 Task: Create New Customer with Customer Name: Pasquallys Pizza & Wings, Billing Address Line1: 1129 Sharon Lane, Billing Address Line2:  South Bend, Billing Address Line3:  Indiana 46625
Action: Mouse moved to (175, 25)
Screenshot: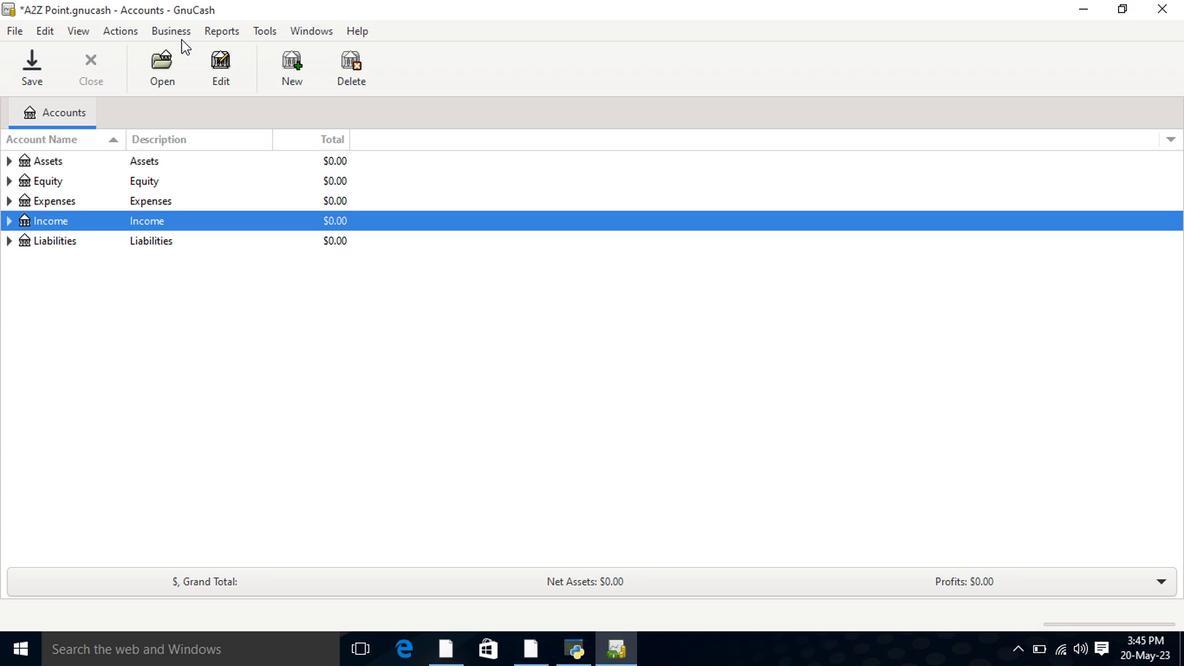 
Action: Mouse pressed left at (175, 25)
Screenshot: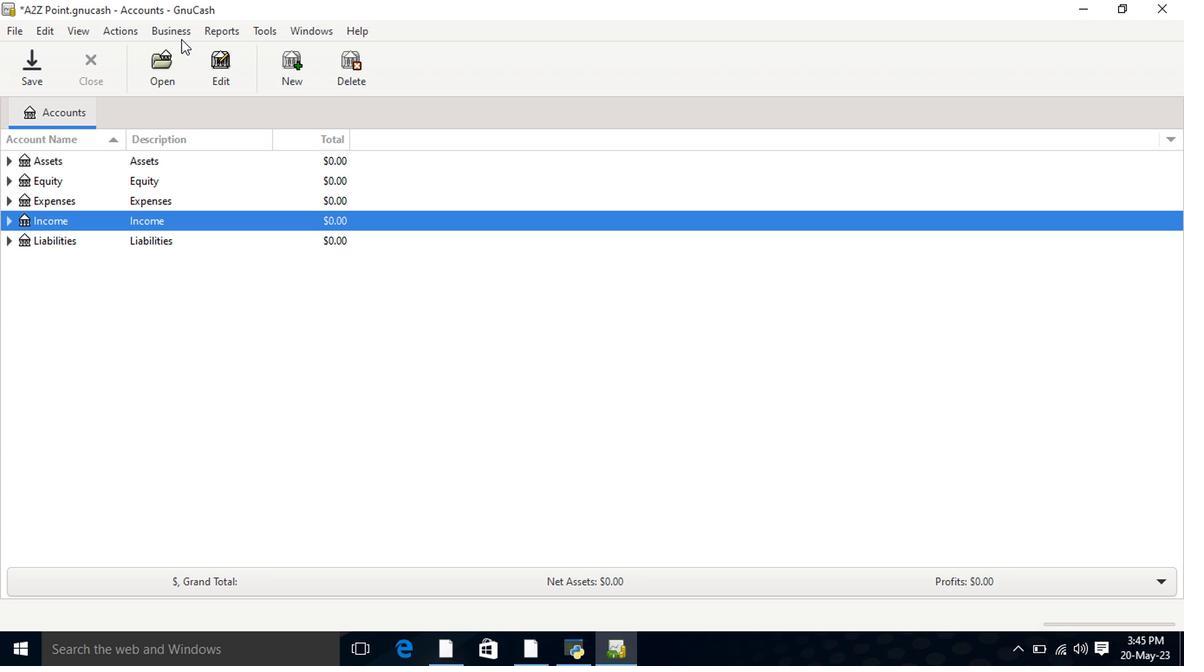 
Action: Mouse moved to (193, 54)
Screenshot: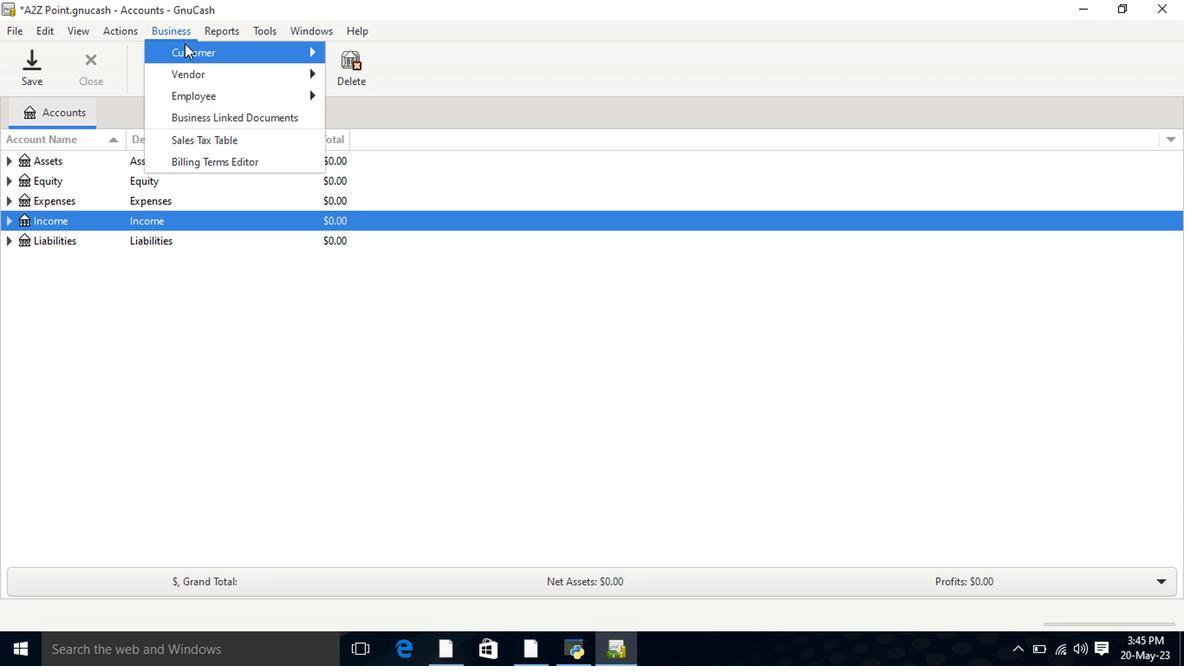 
Action: Mouse pressed left at (193, 54)
Screenshot: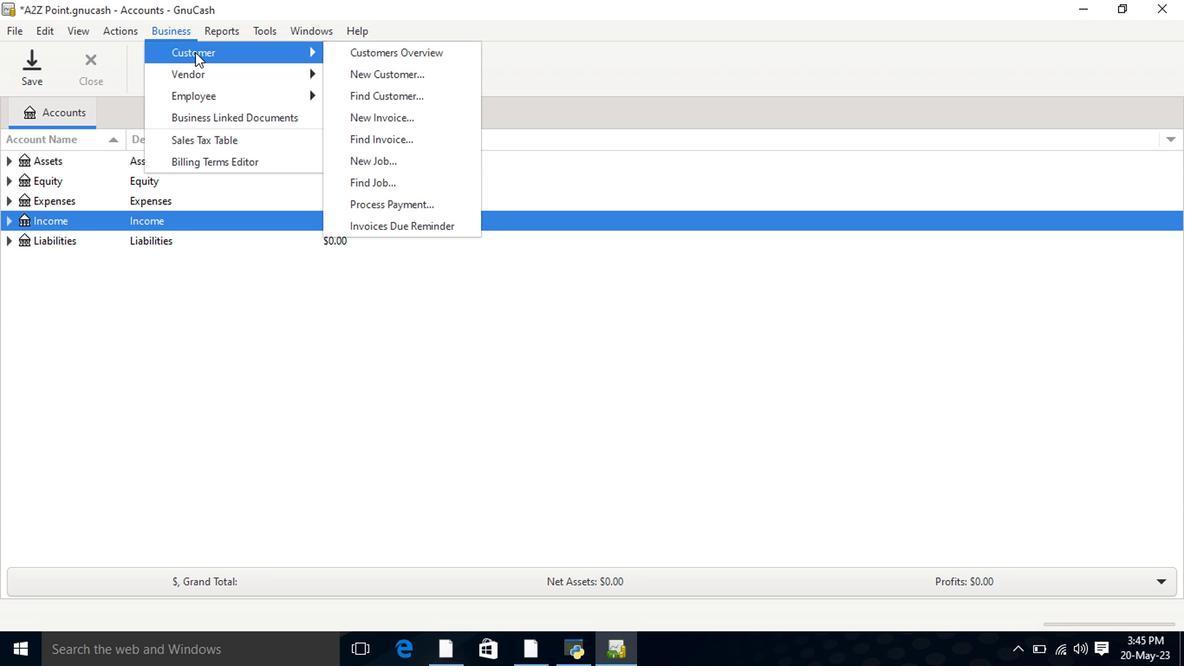 
Action: Mouse moved to (362, 77)
Screenshot: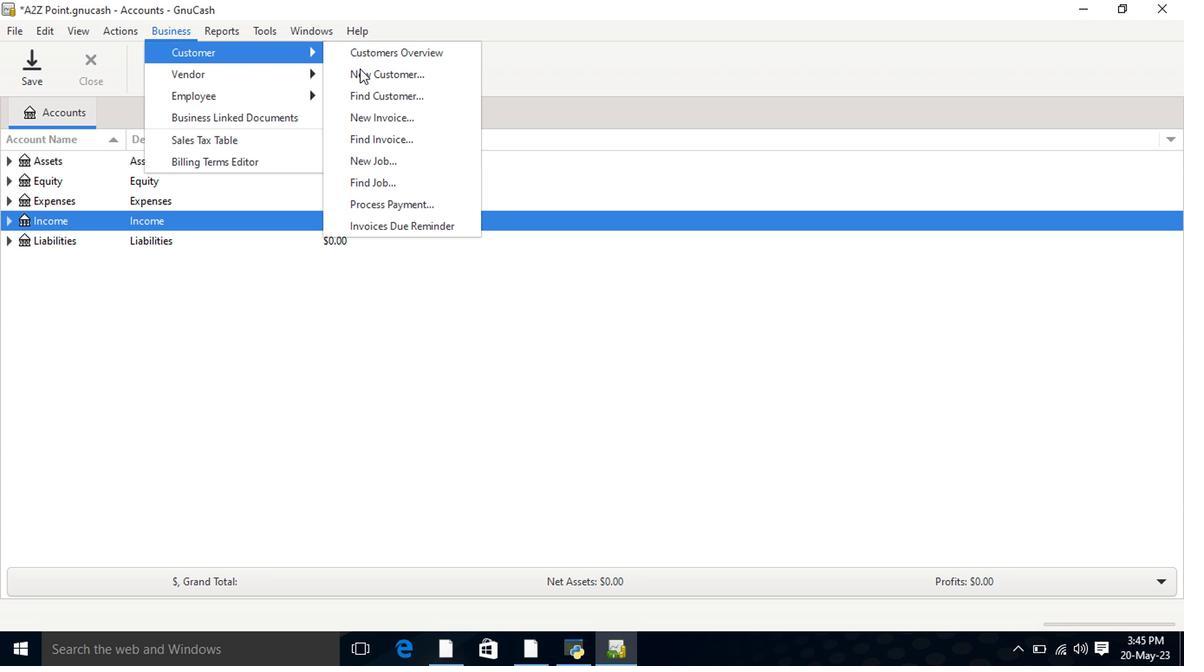 
Action: Mouse pressed left at (362, 77)
Screenshot: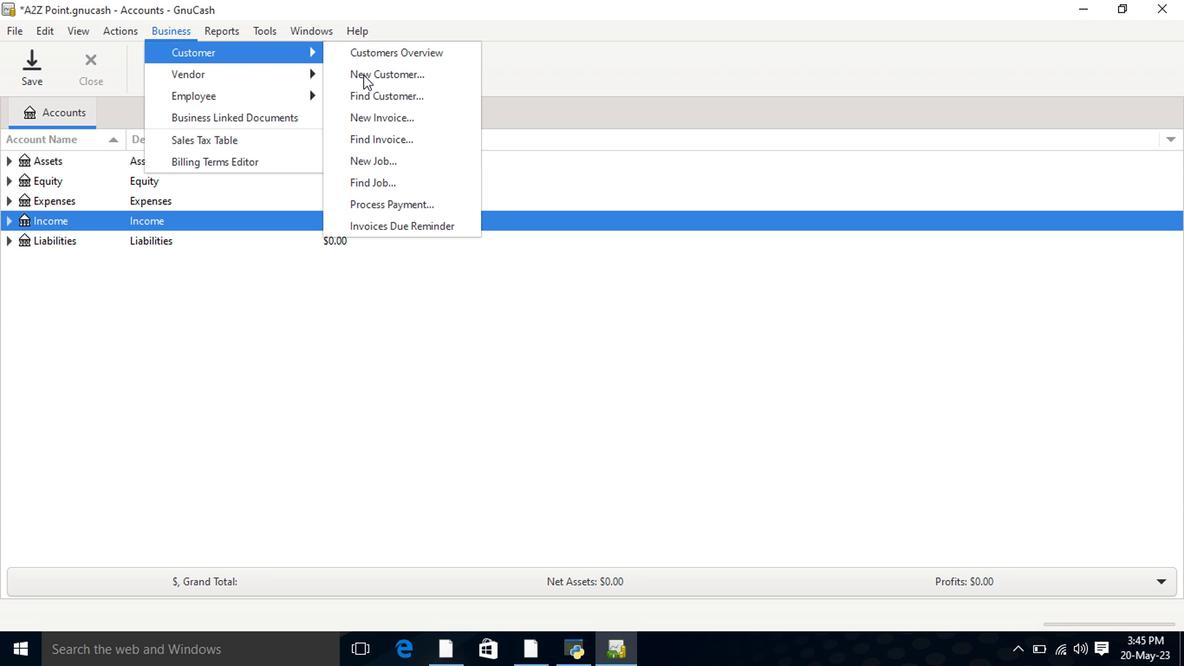 
Action: Mouse moved to (654, 193)
Screenshot: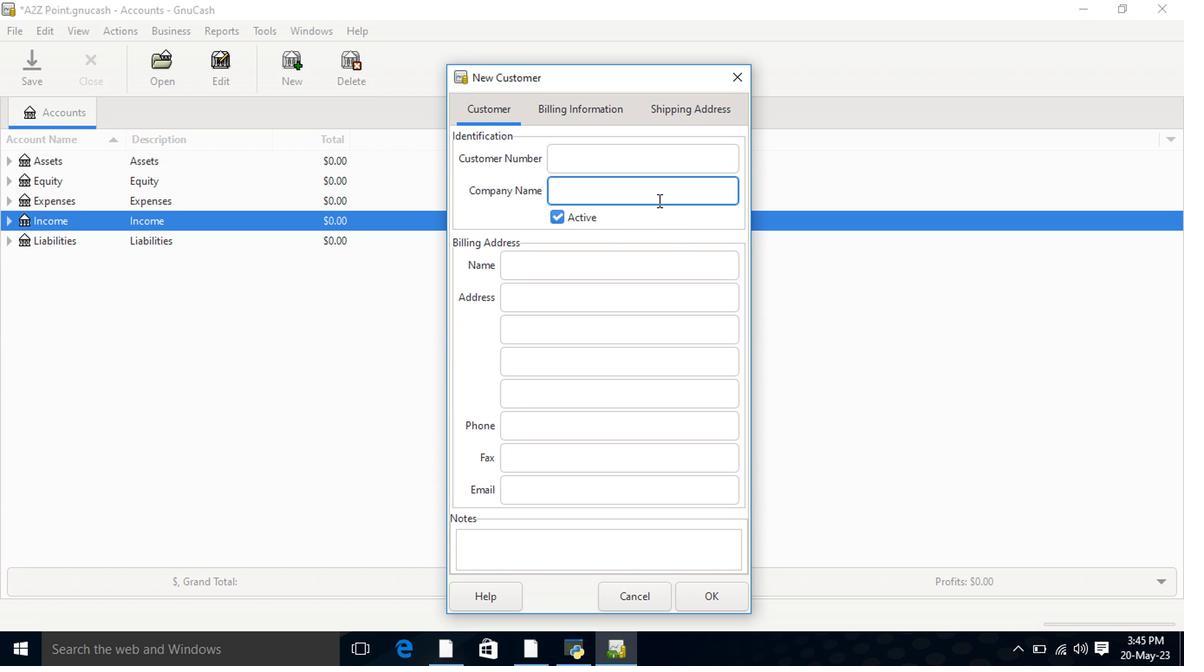 
Action: Key pressed <Key.shift>Puallys<Key.space><Key.shift>Pizza<Key.space><Key.shift>&<Key.space><Key.shift>Wings
Screenshot: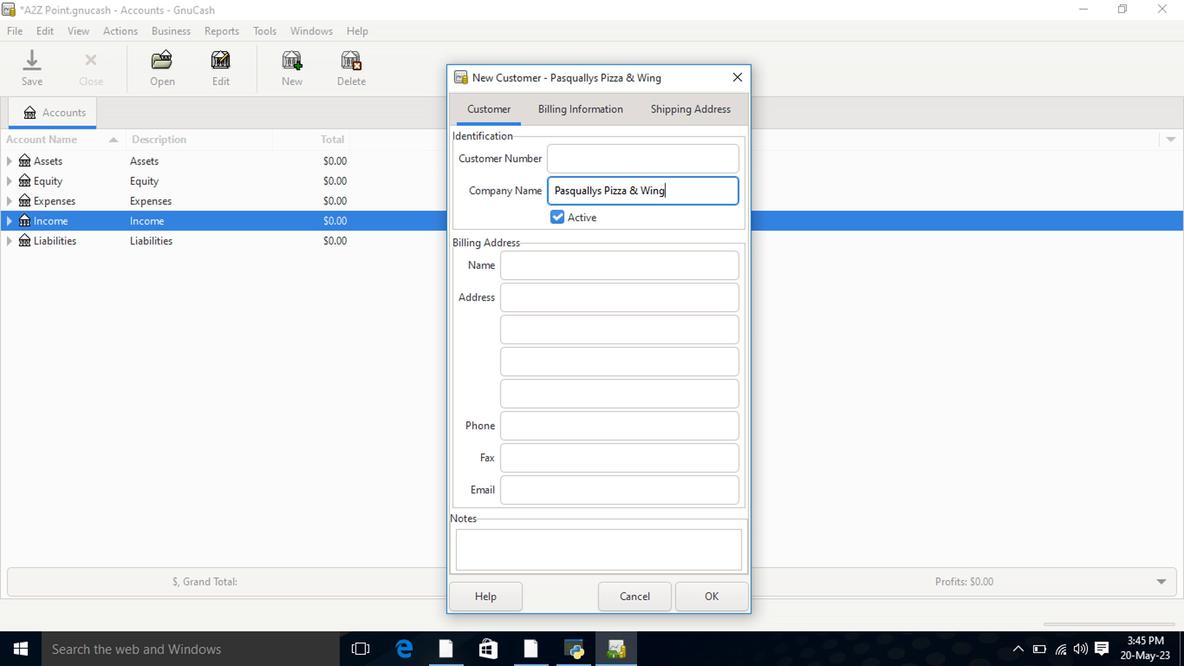 
Action: Mouse moved to (643, 247)
Screenshot: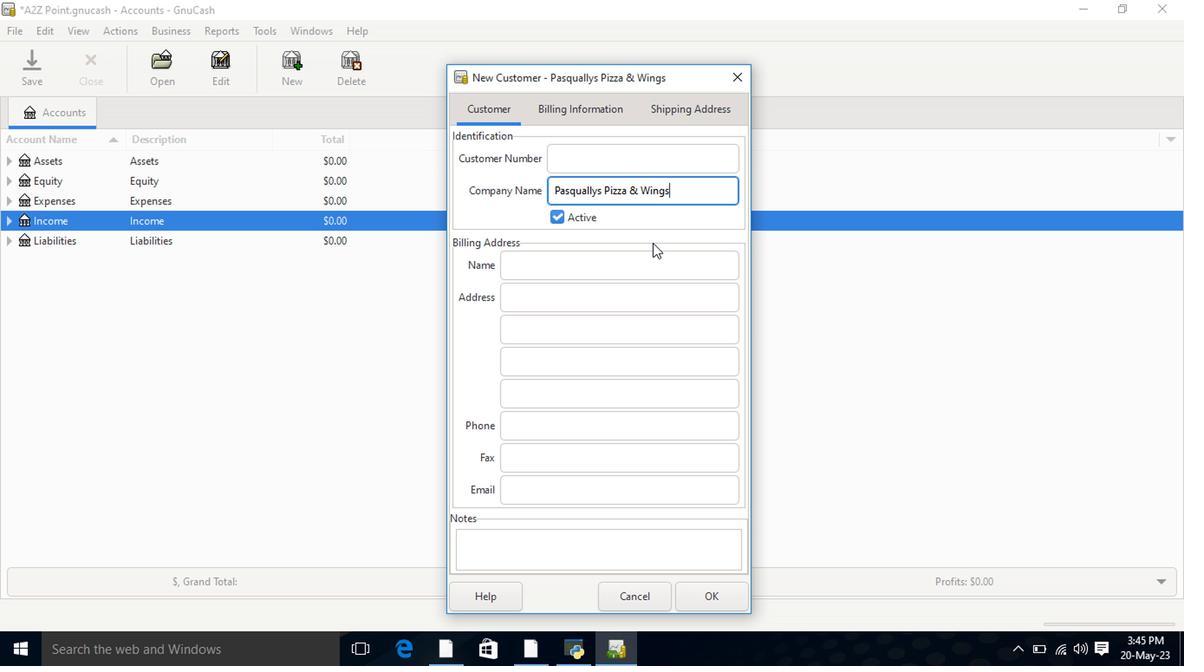 
Action: Key pressed <Key.tab>
Screenshot: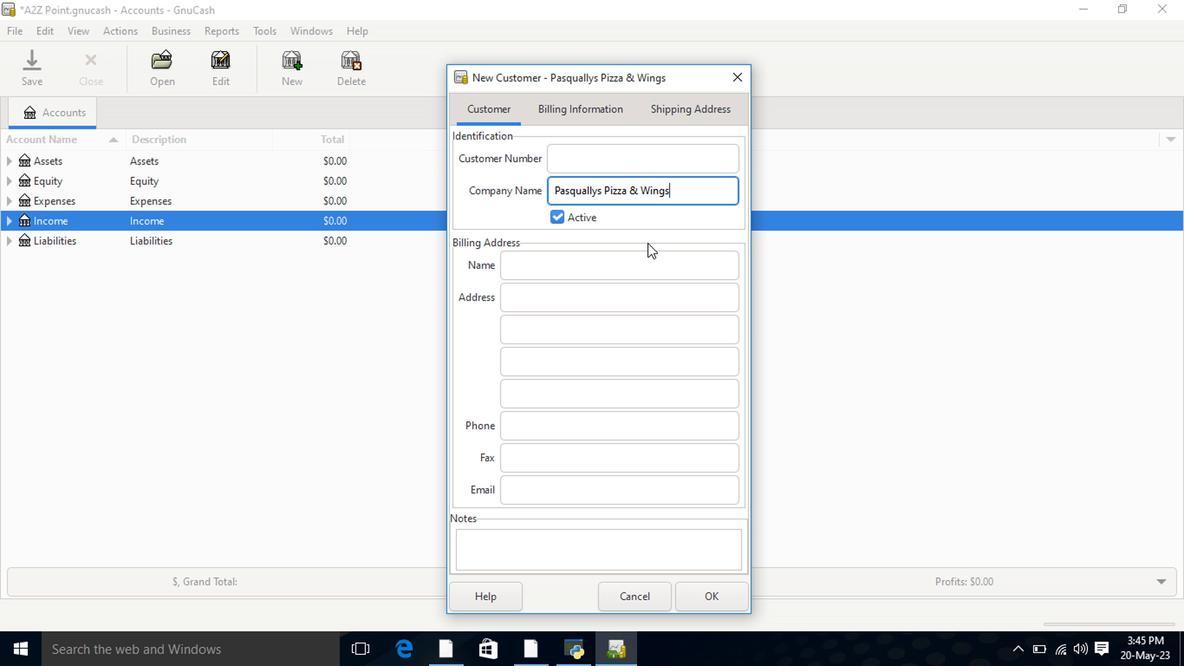 
Action: Mouse moved to (641, 248)
Screenshot: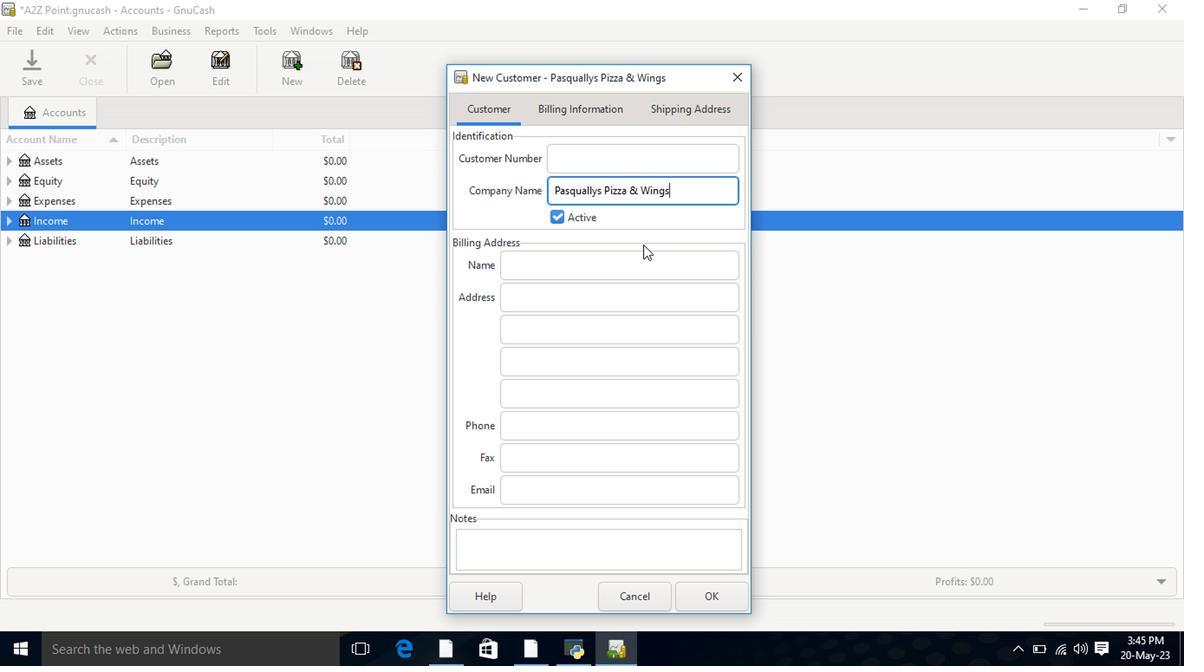 
Action: Key pressed <Key.tab><Key.tab>1129<Key.space><Key.shift>Sharon<Key.space><Key.shift>Lane<Key.tab><Key.shift>Sou<Key.tab>ind<Key.tab>
Screenshot: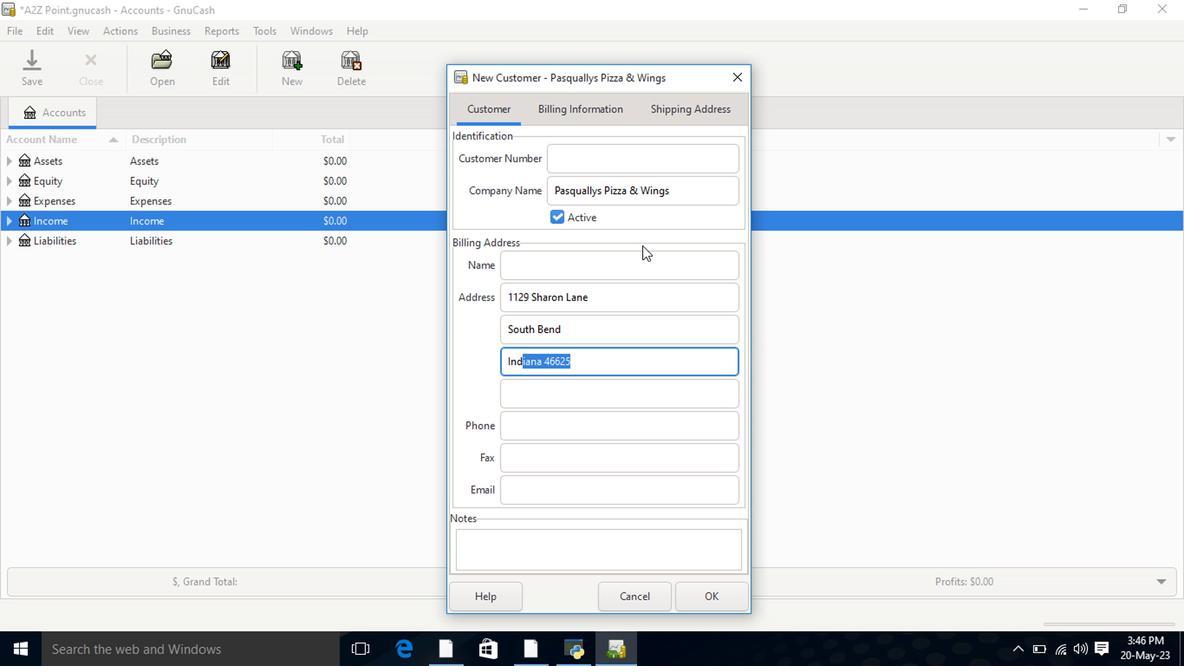 
Action: Mouse moved to (713, 596)
Screenshot: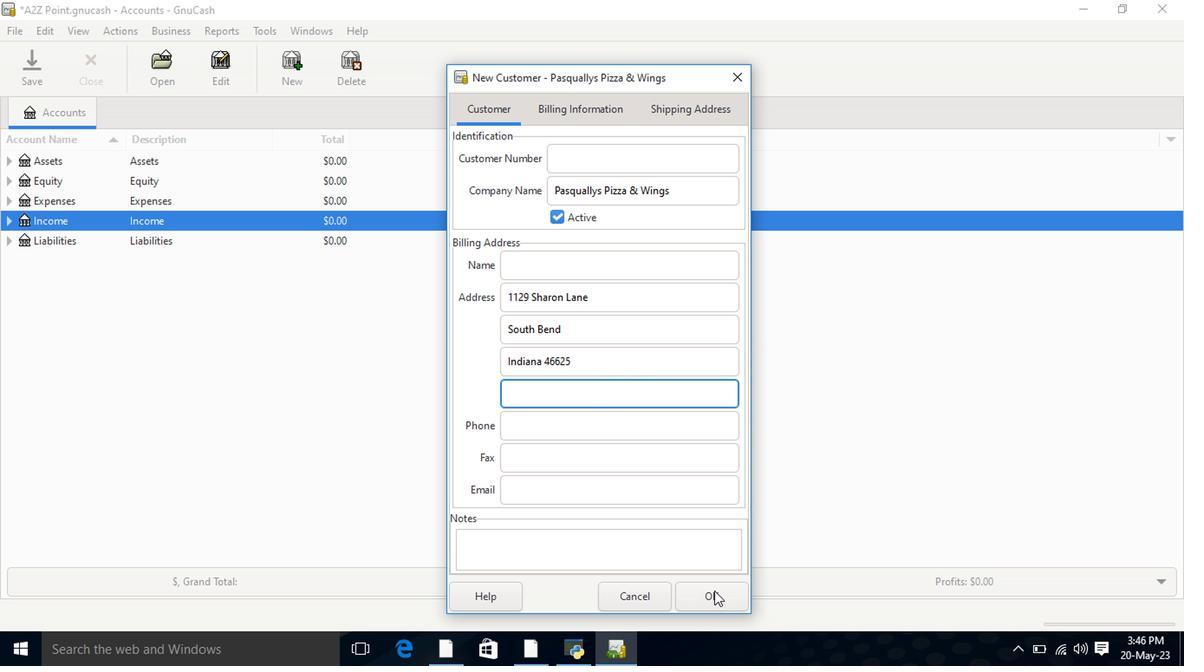 
Action: Mouse pressed left at (713, 596)
Screenshot: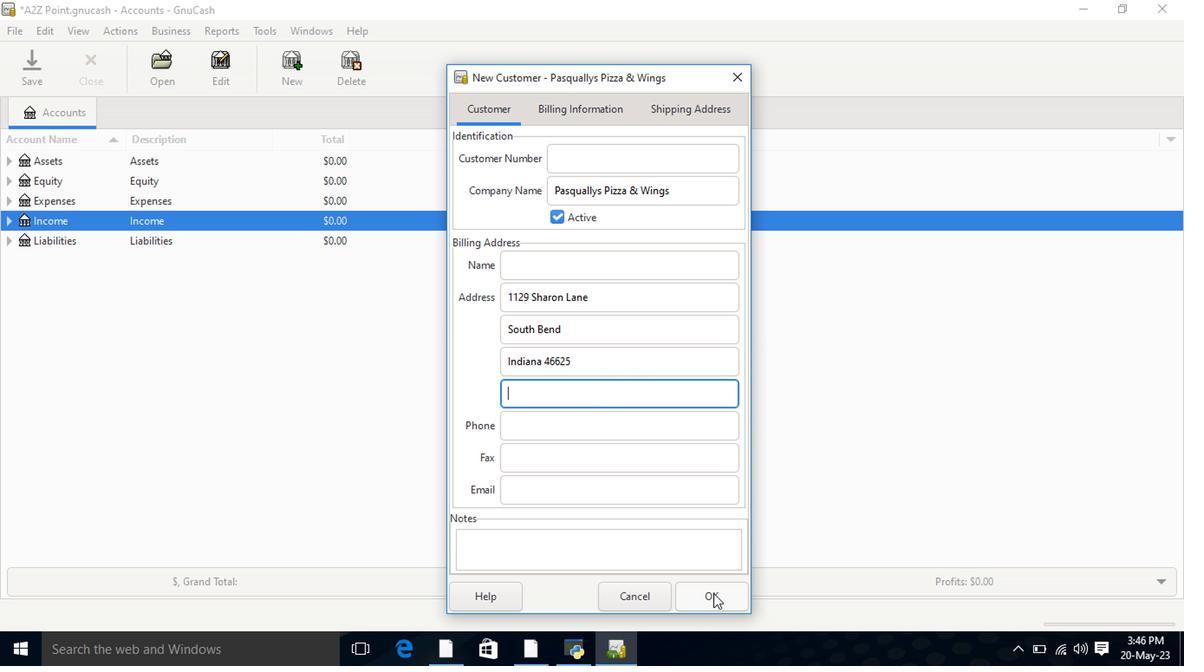 
Action: Mouse moved to (720, 550)
Screenshot: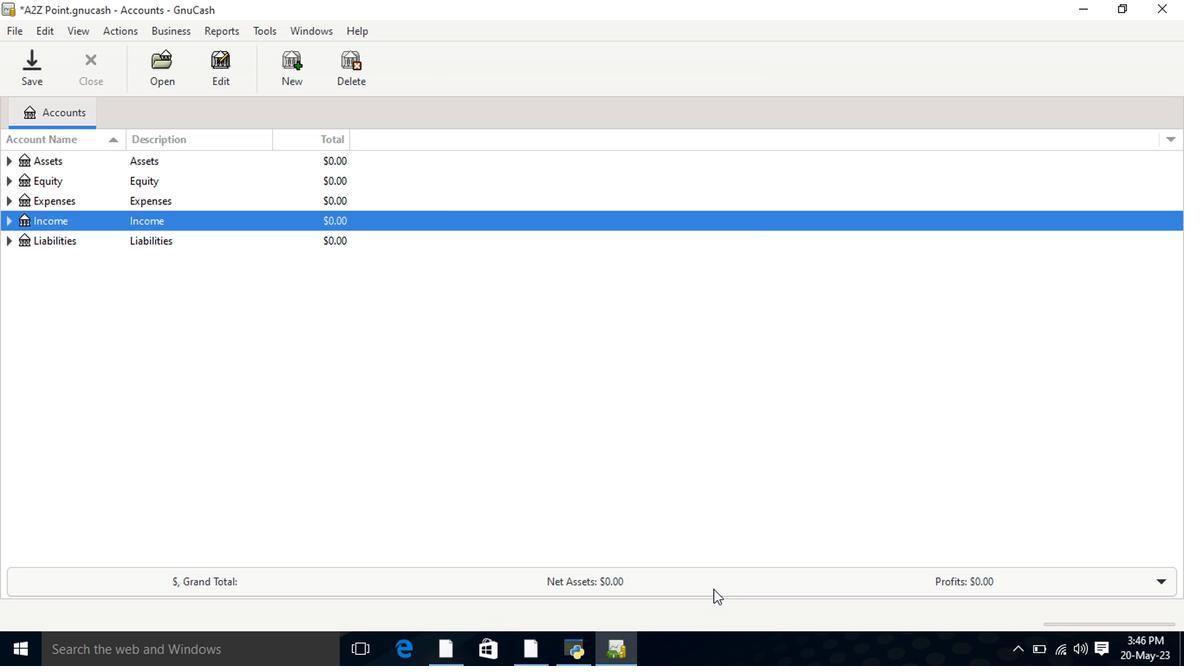 
